 Task: Move the task Implement a new digital asset management (DAM) system for a company to the section To-Do in the project AgileEagle and sort the tasks in the project by Assignee in Ascending order
Action: Mouse moved to (434, 492)
Screenshot: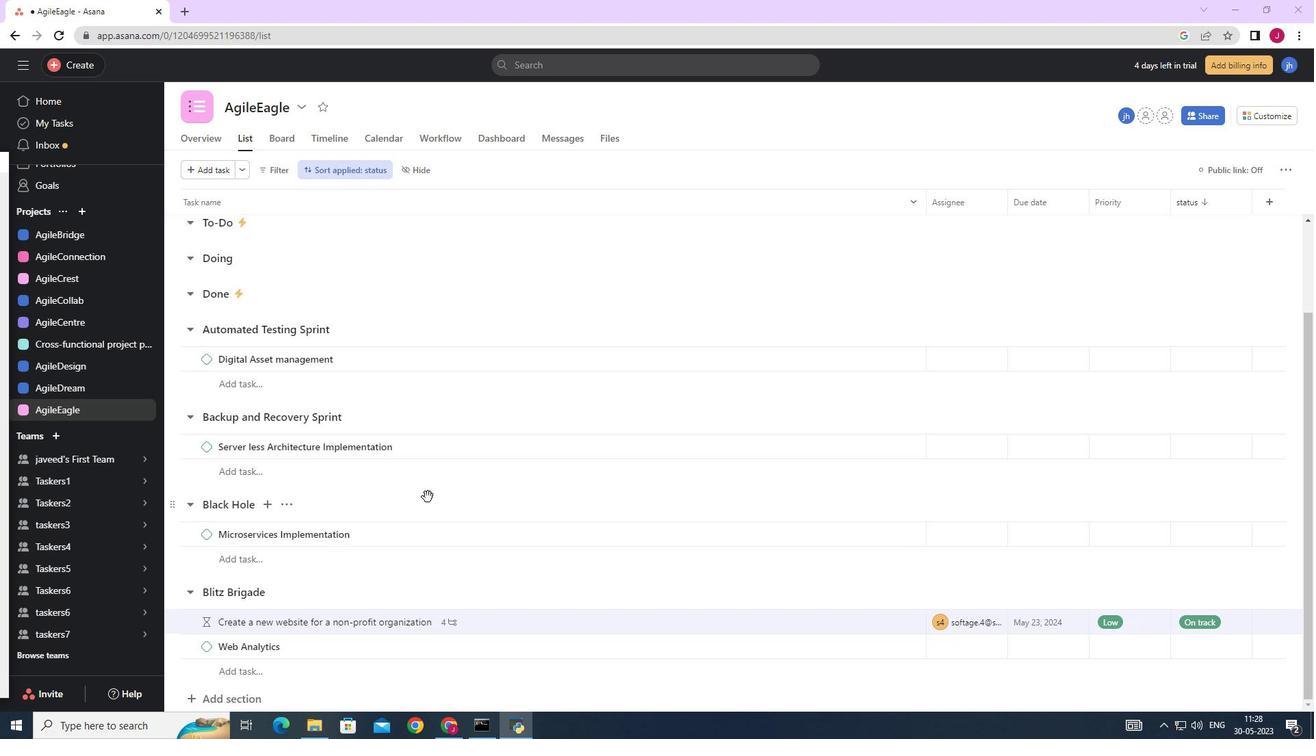 
Action: Mouse scrolled (434, 492) with delta (0, 0)
Screenshot: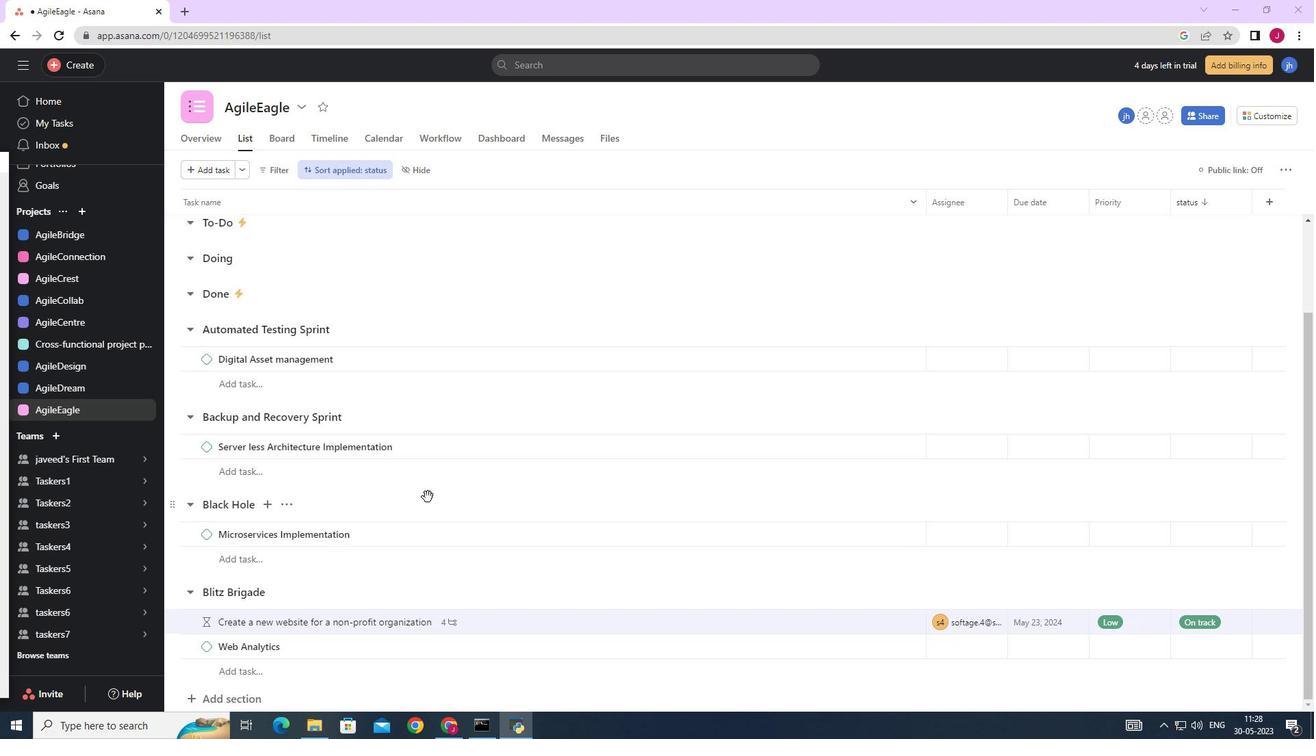 
Action: Mouse moved to (434, 491)
Screenshot: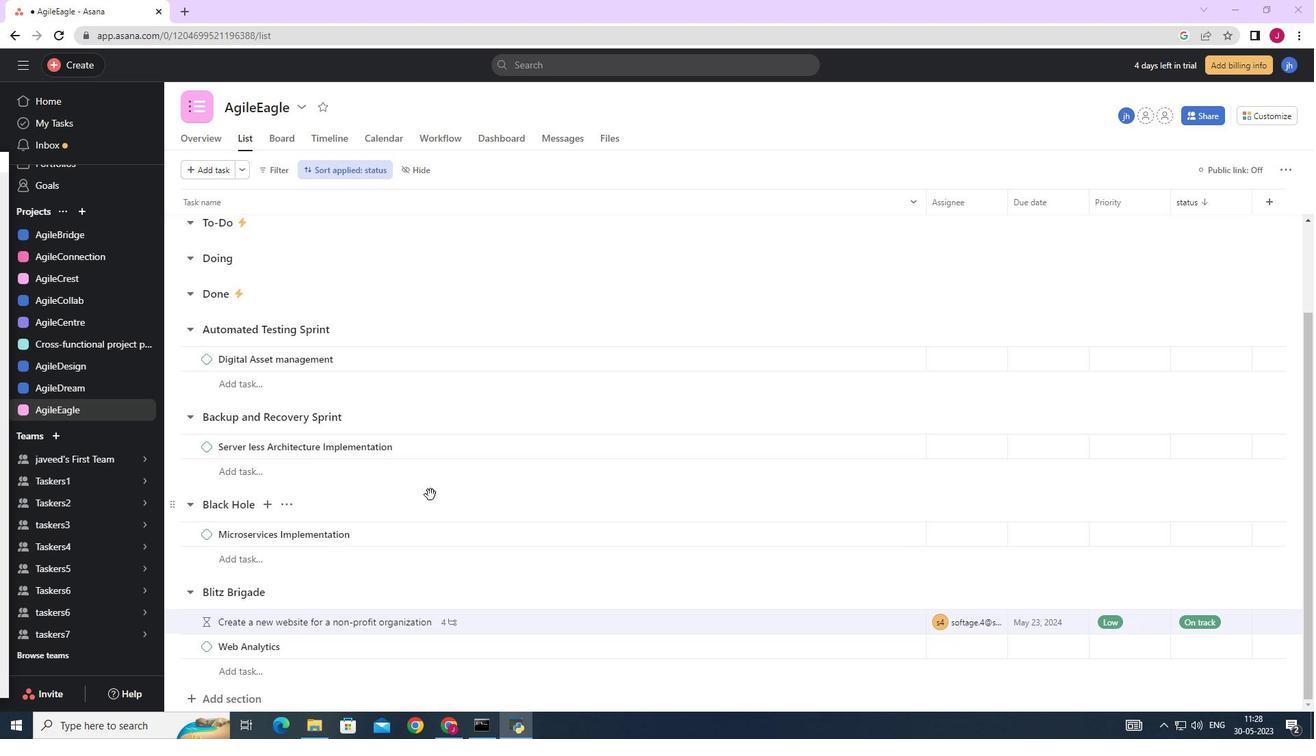 
Action: Mouse scrolled (434, 492) with delta (0, 0)
Screenshot: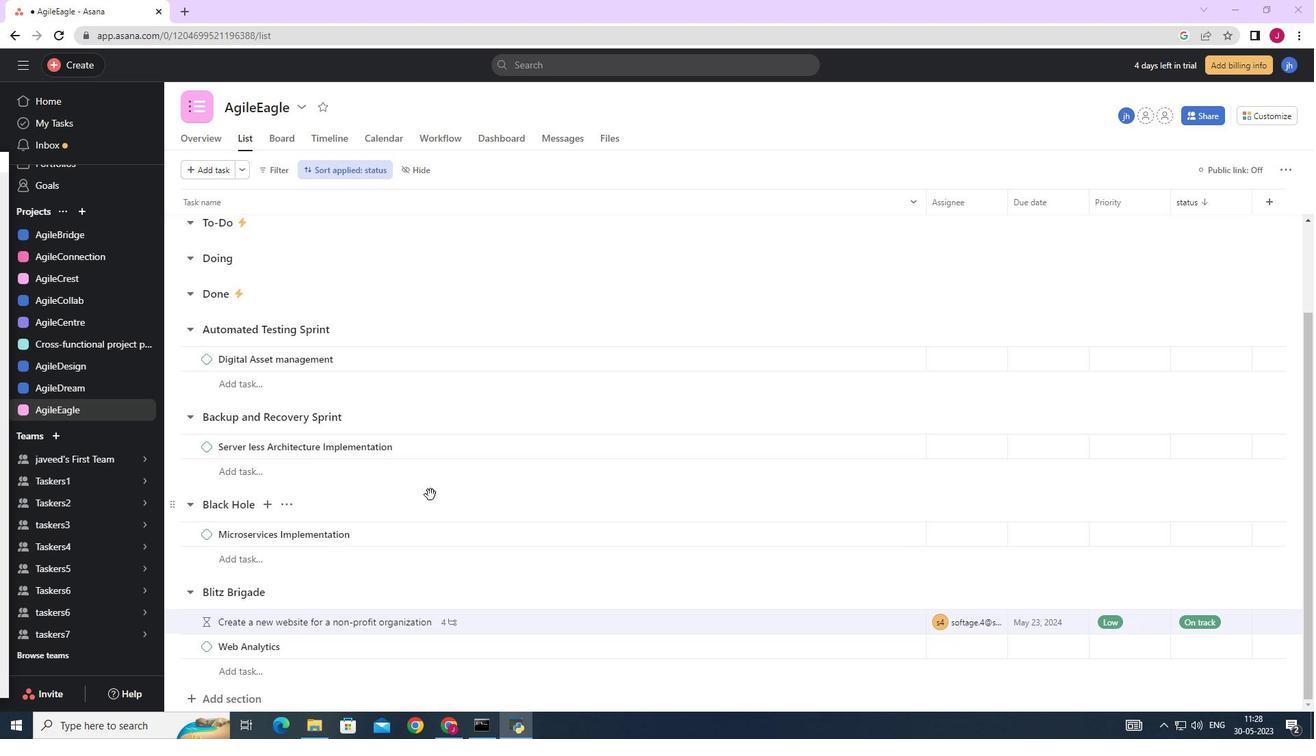 
Action: Mouse moved to (434, 490)
Screenshot: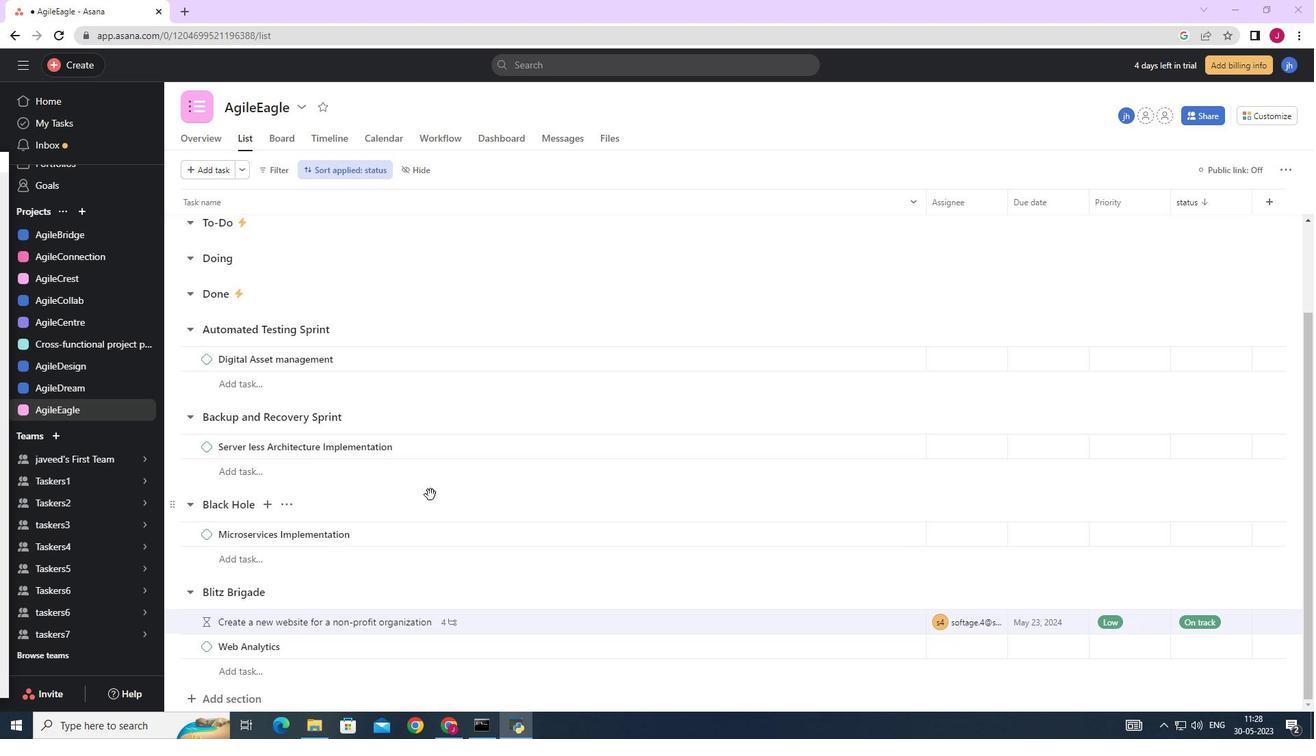 
Action: Mouse scrolled (434, 491) with delta (0, 0)
Screenshot: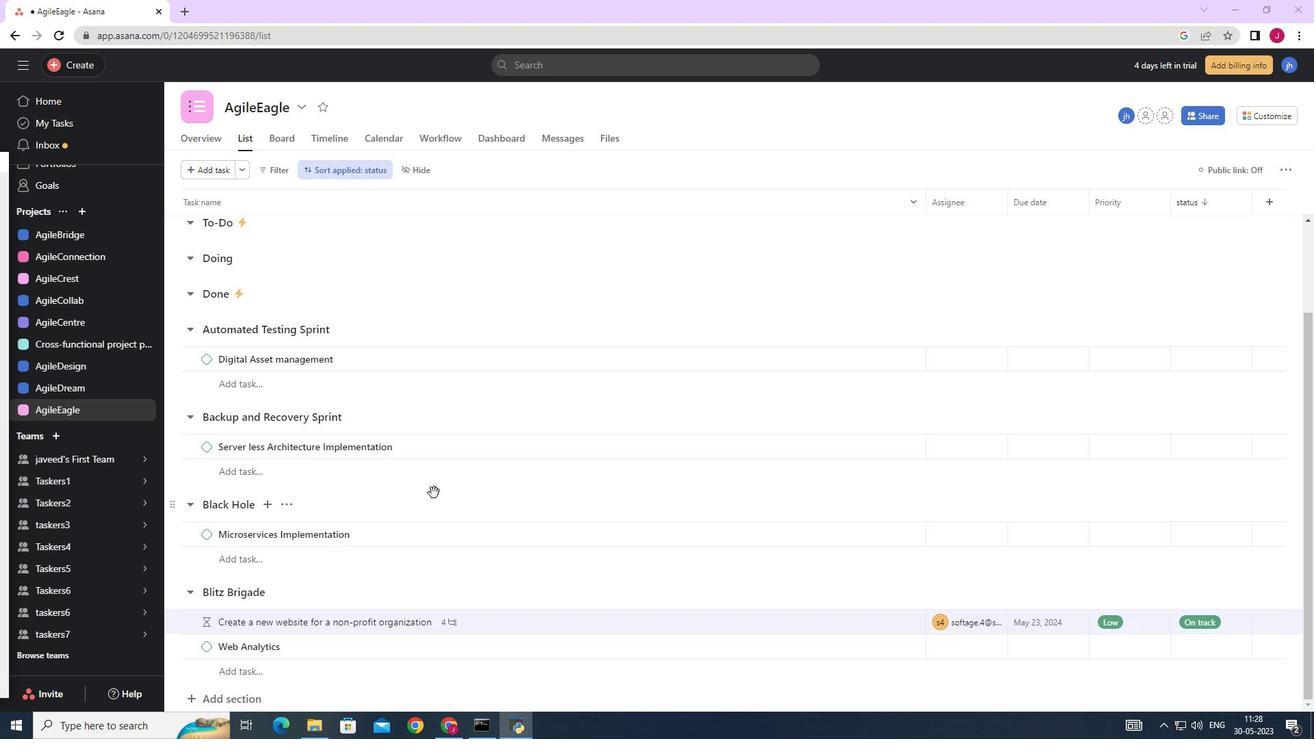 
Action: Mouse moved to (439, 479)
Screenshot: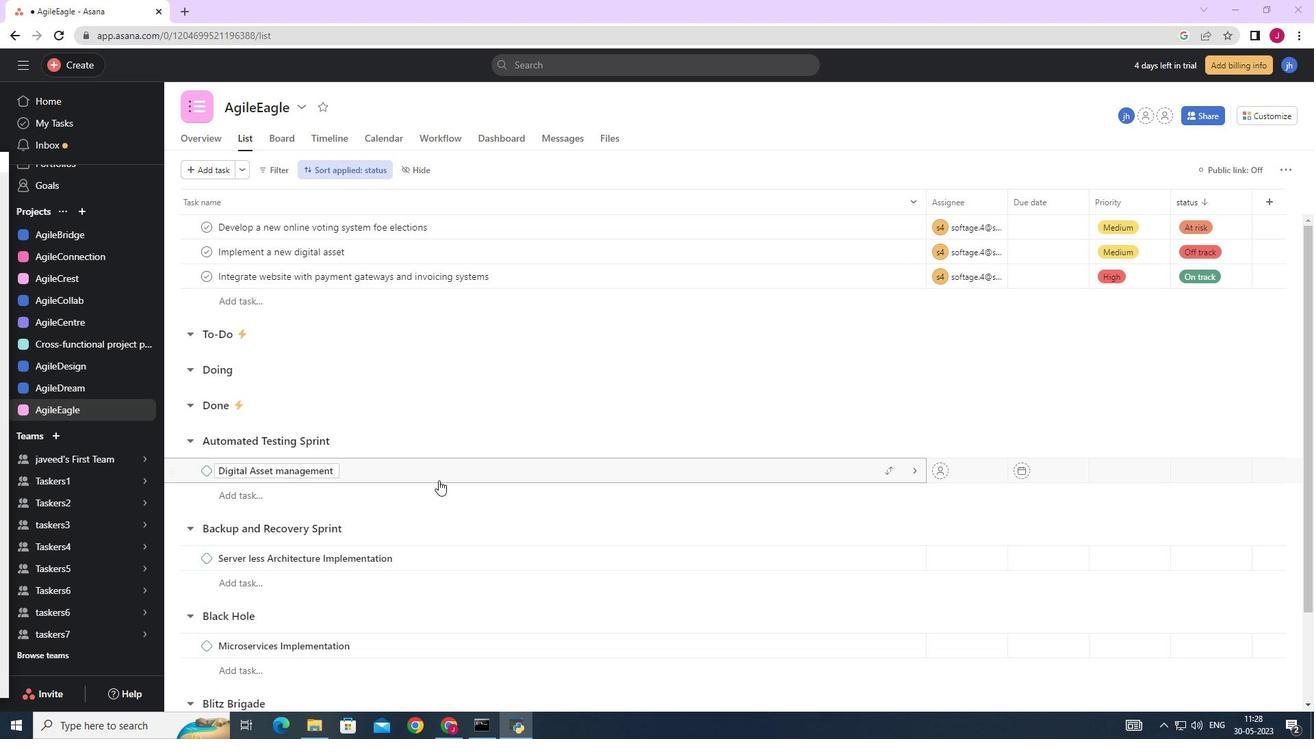 
Action: Mouse scrolled (439, 480) with delta (0, 0)
Screenshot: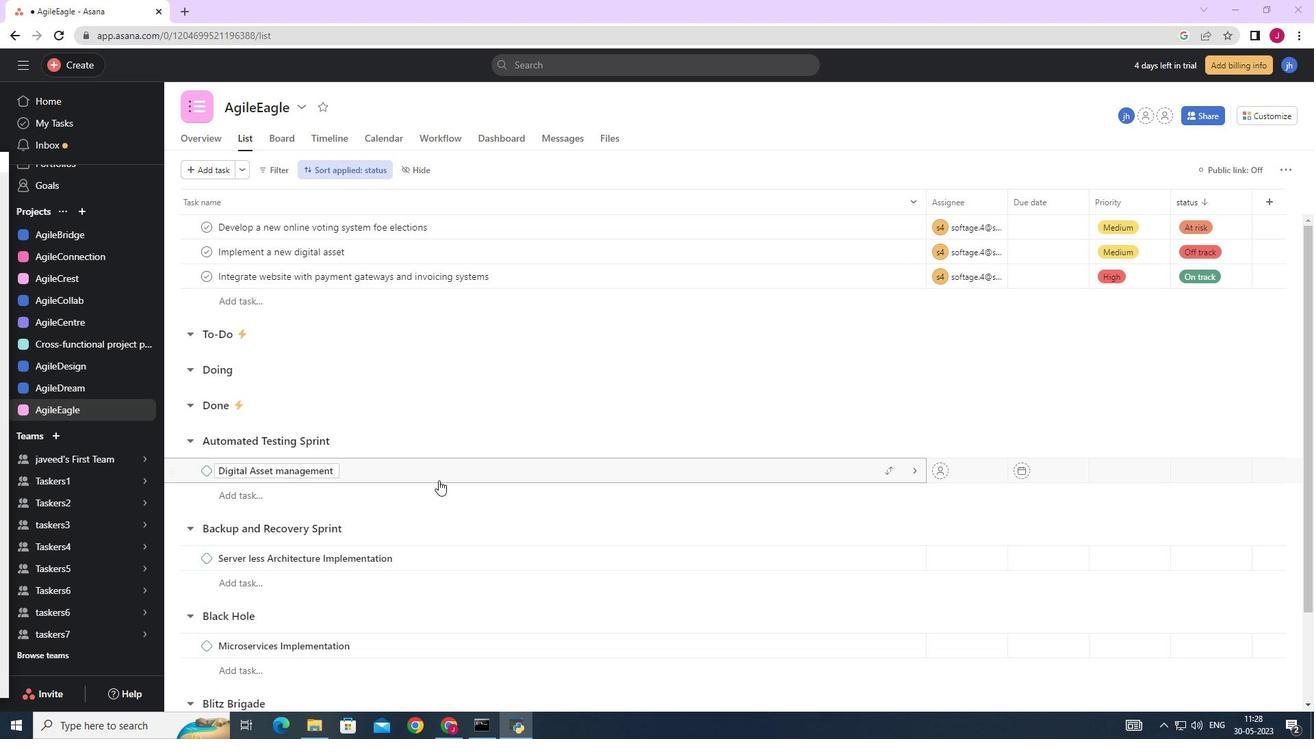
Action: Mouse moved to (435, 471)
Screenshot: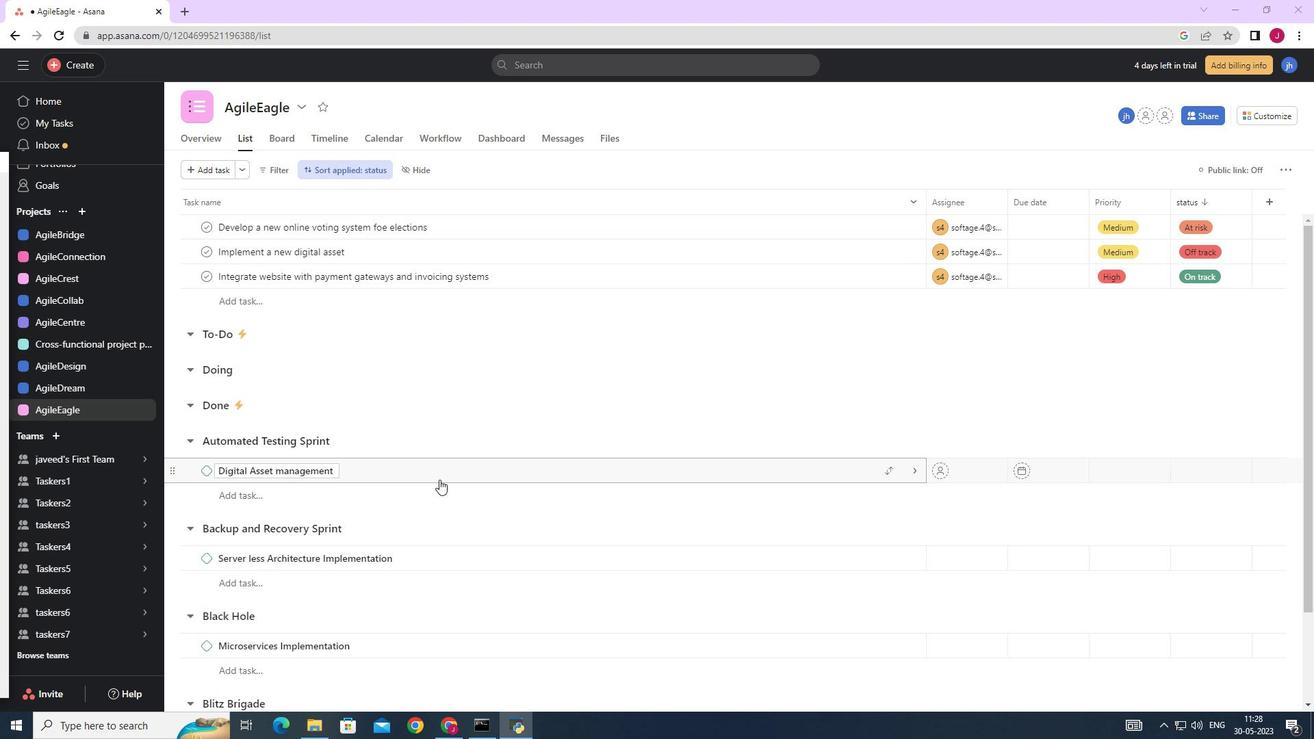 
Action: Mouse scrolled (438, 477) with delta (0, 0)
Screenshot: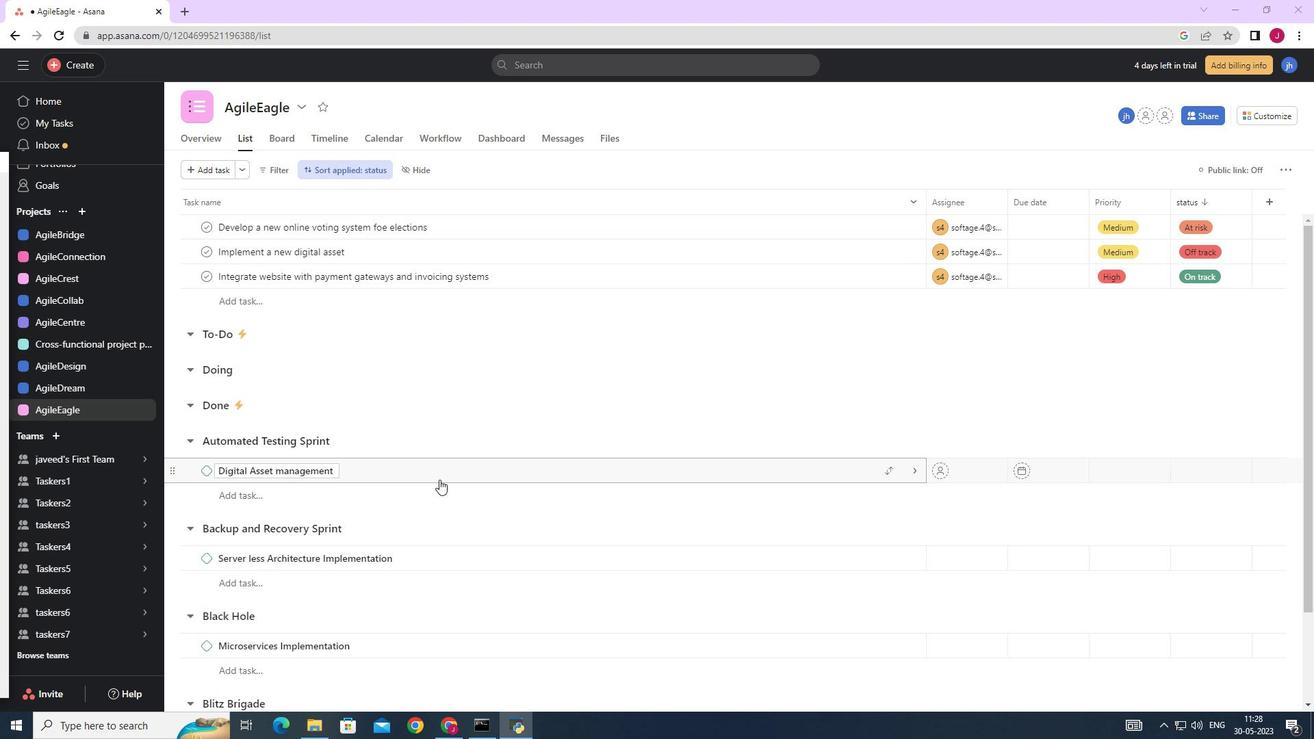 
Action: Mouse moved to (887, 251)
Screenshot: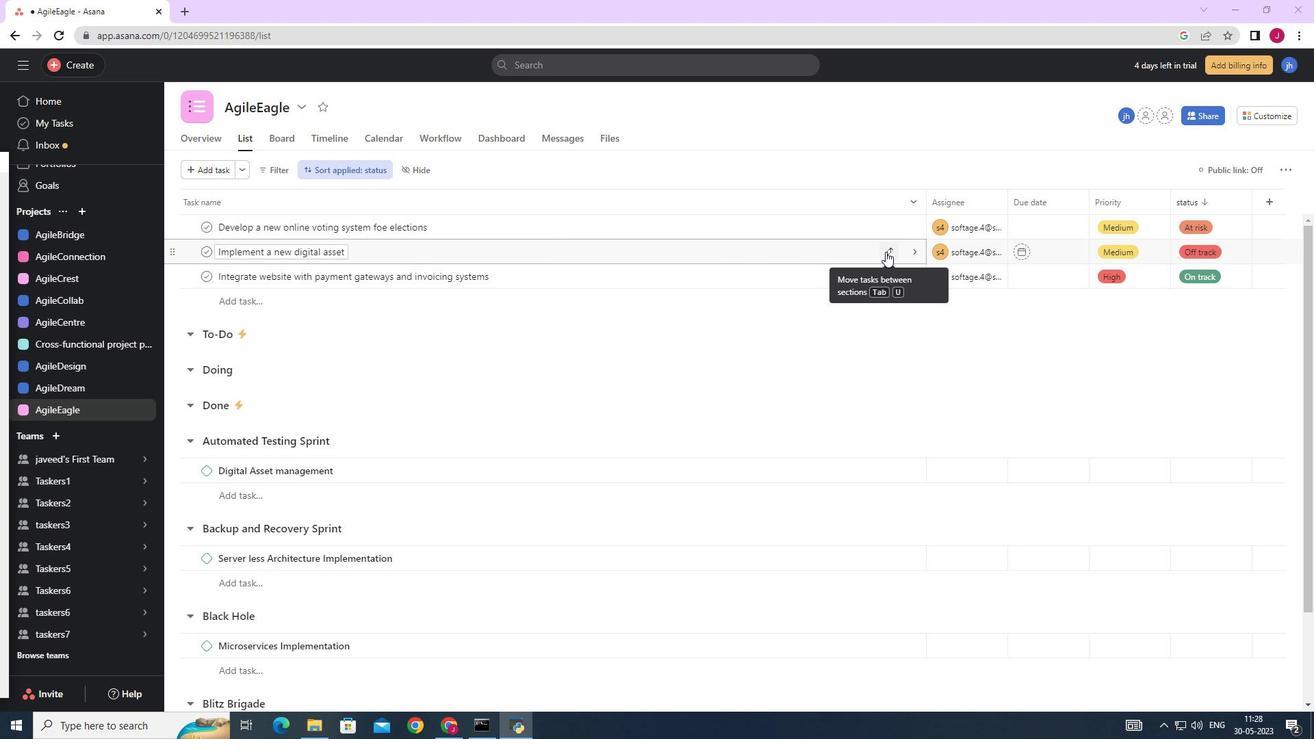 
Action: Mouse pressed left at (887, 251)
Screenshot: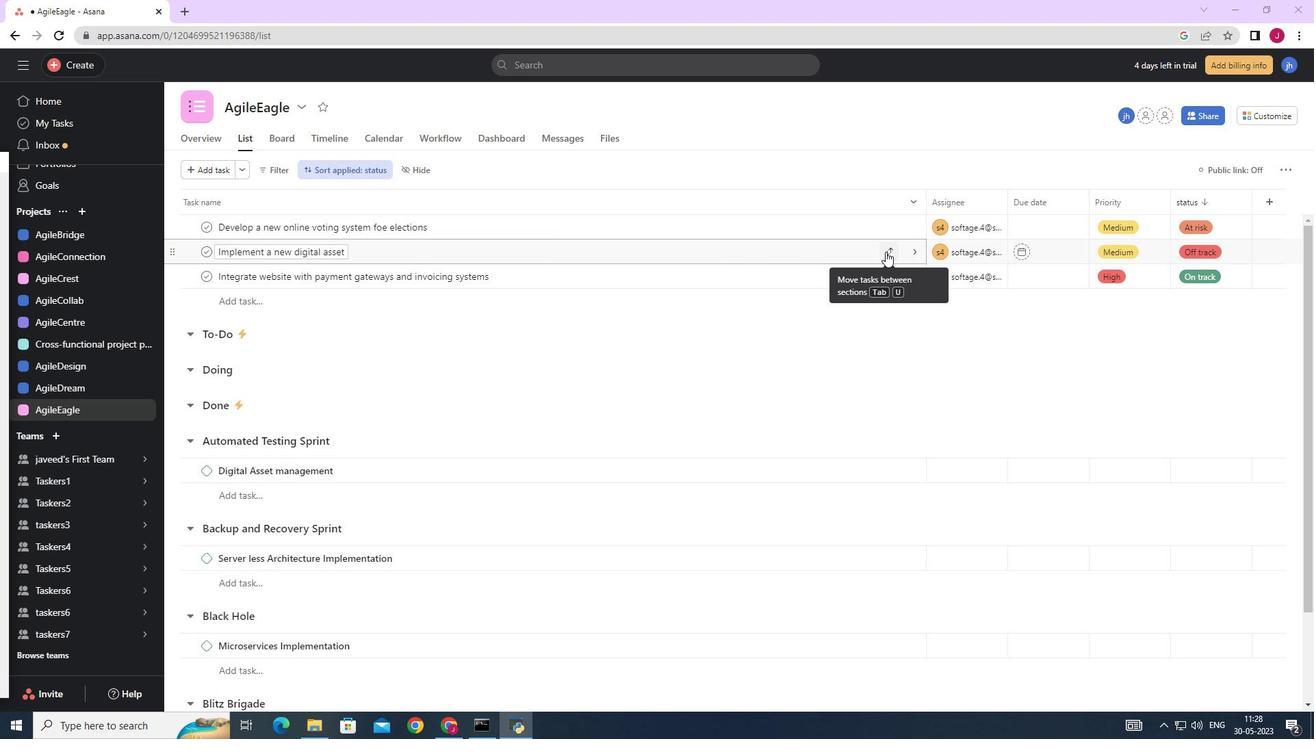 
Action: Mouse moved to (798, 323)
Screenshot: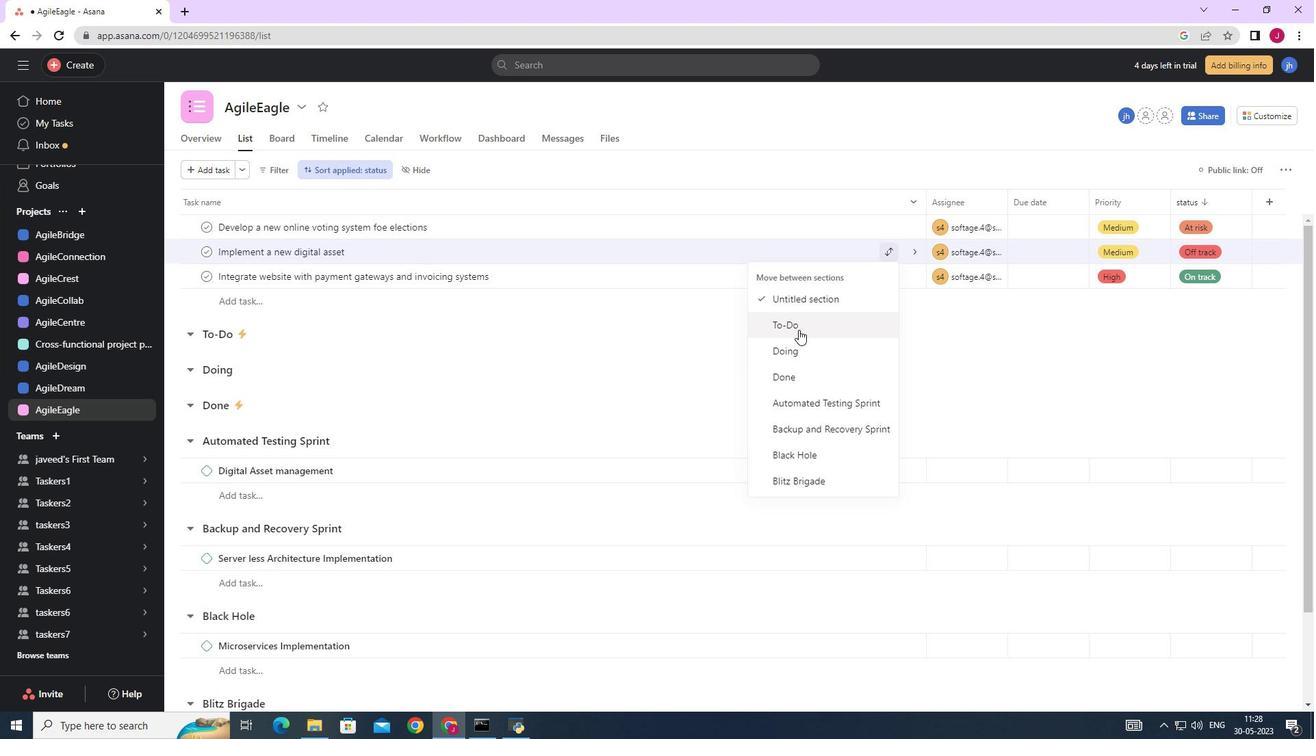 
Action: Mouse pressed left at (798, 323)
Screenshot: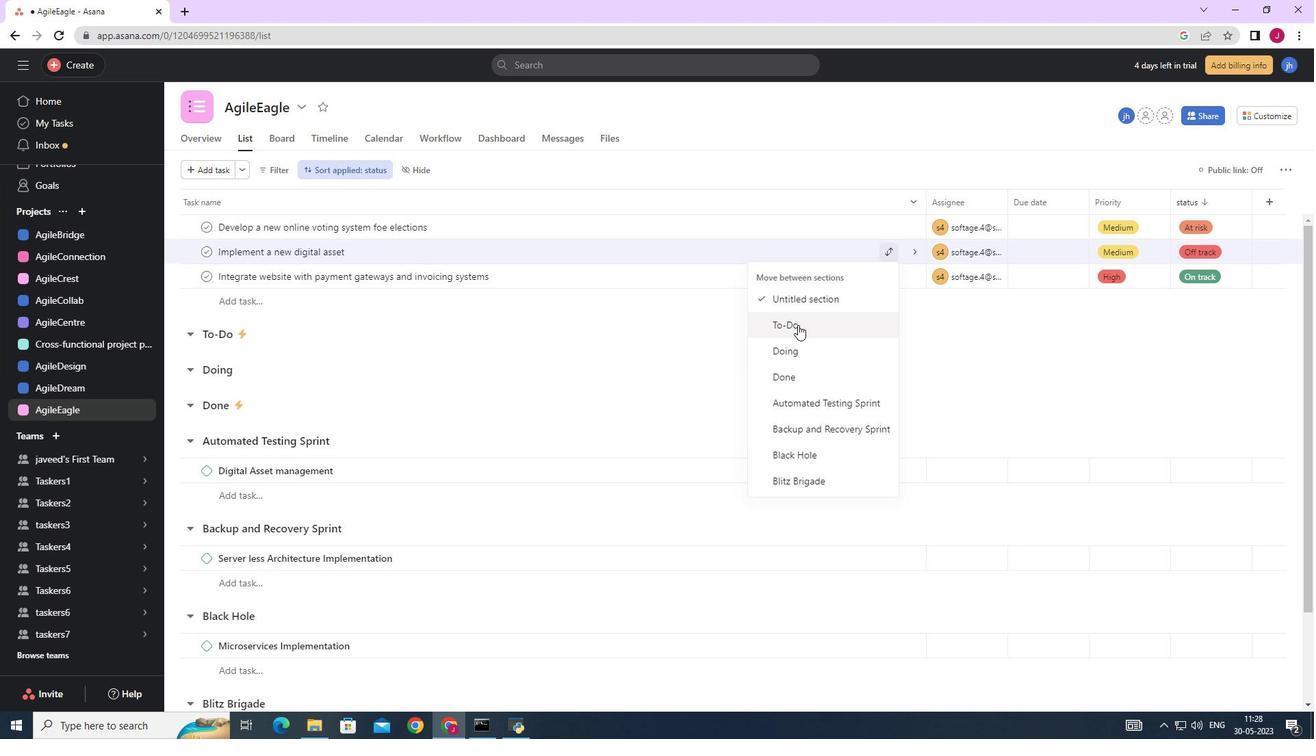 
Action: Mouse moved to (327, 170)
Screenshot: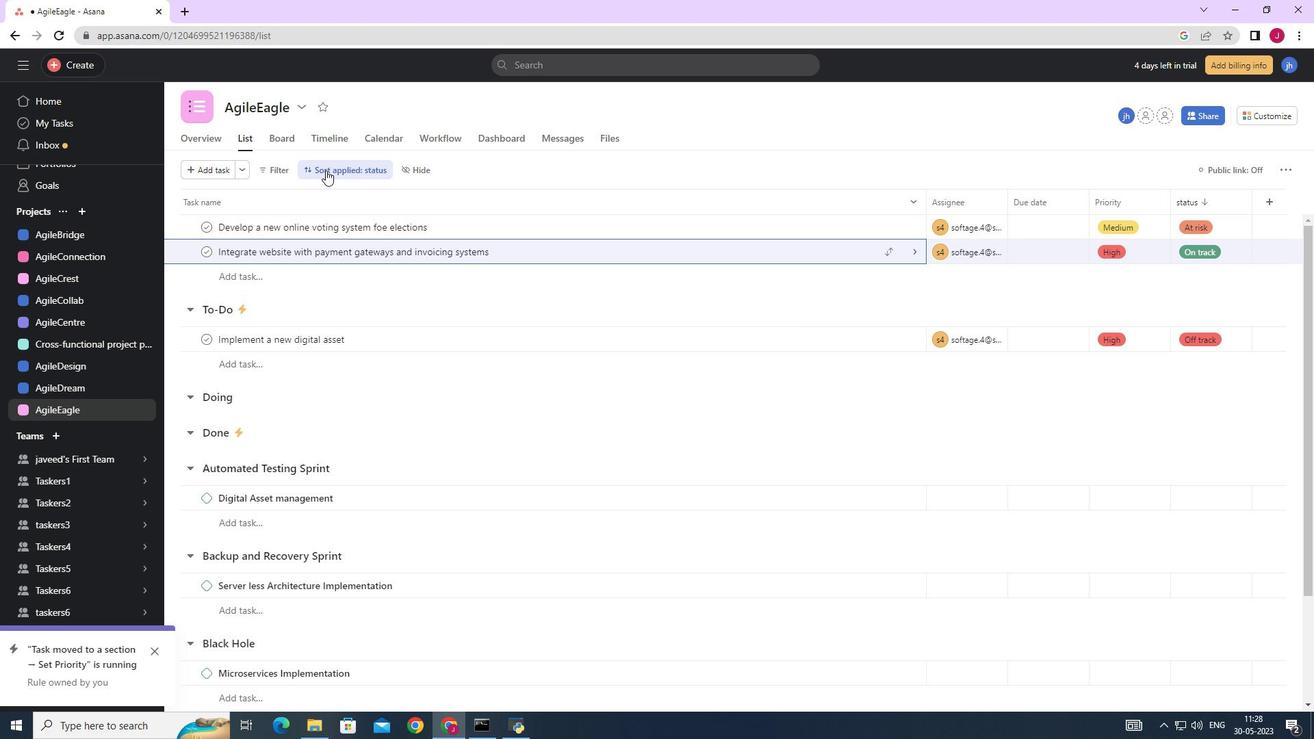 
Action: Mouse pressed left at (327, 170)
Screenshot: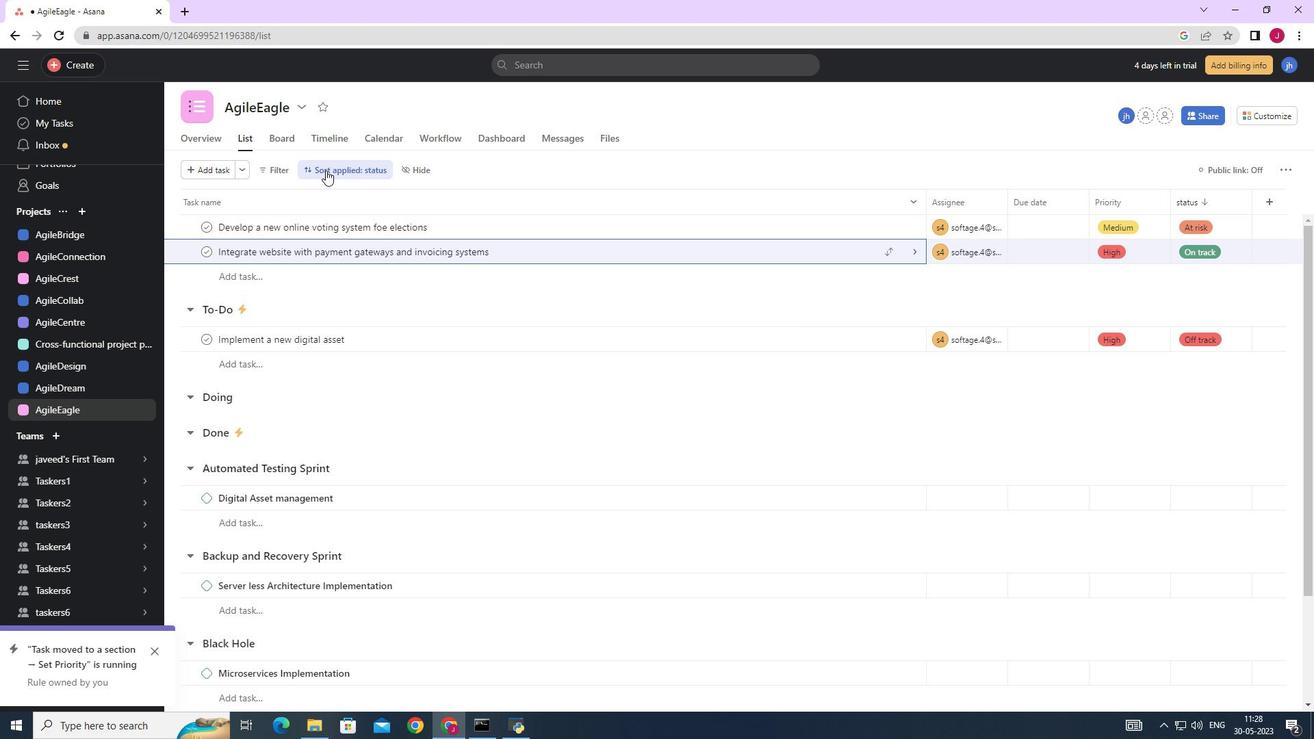 
Action: Mouse moved to (373, 263)
Screenshot: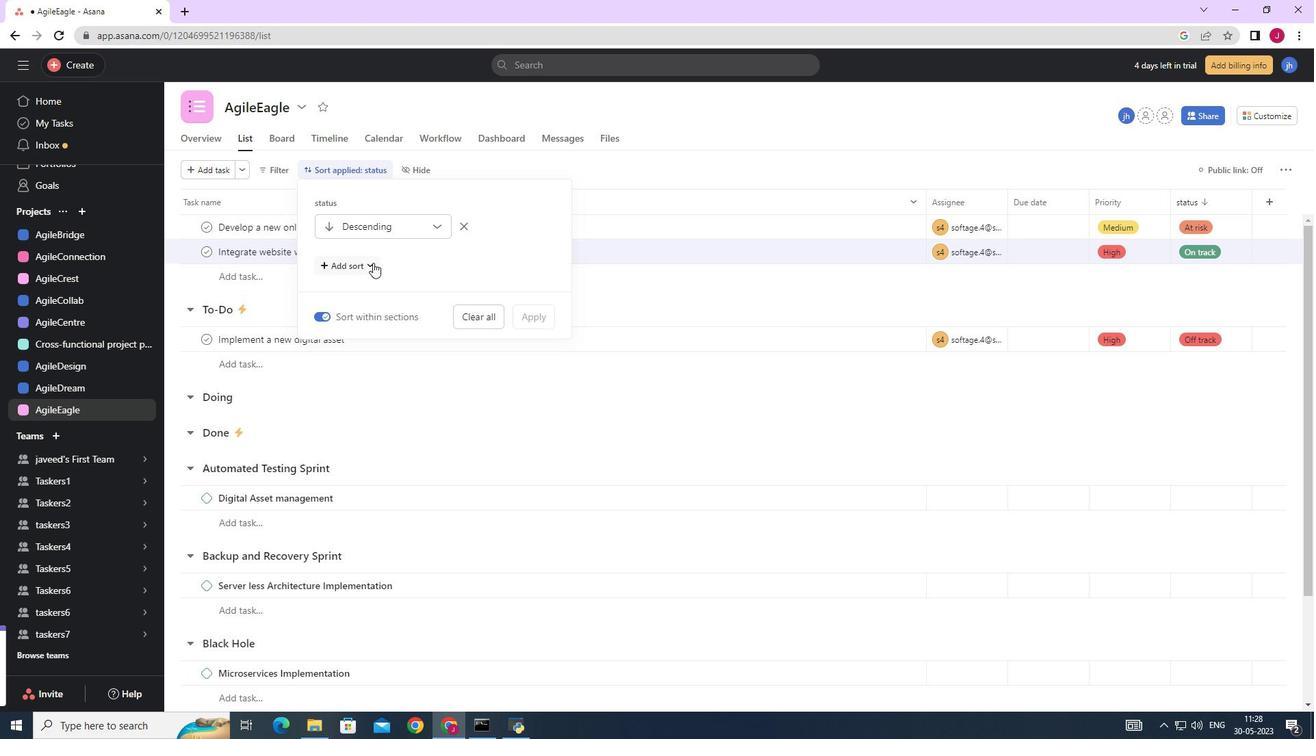 
Action: Mouse pressed left at (373, 263)
Screenshot: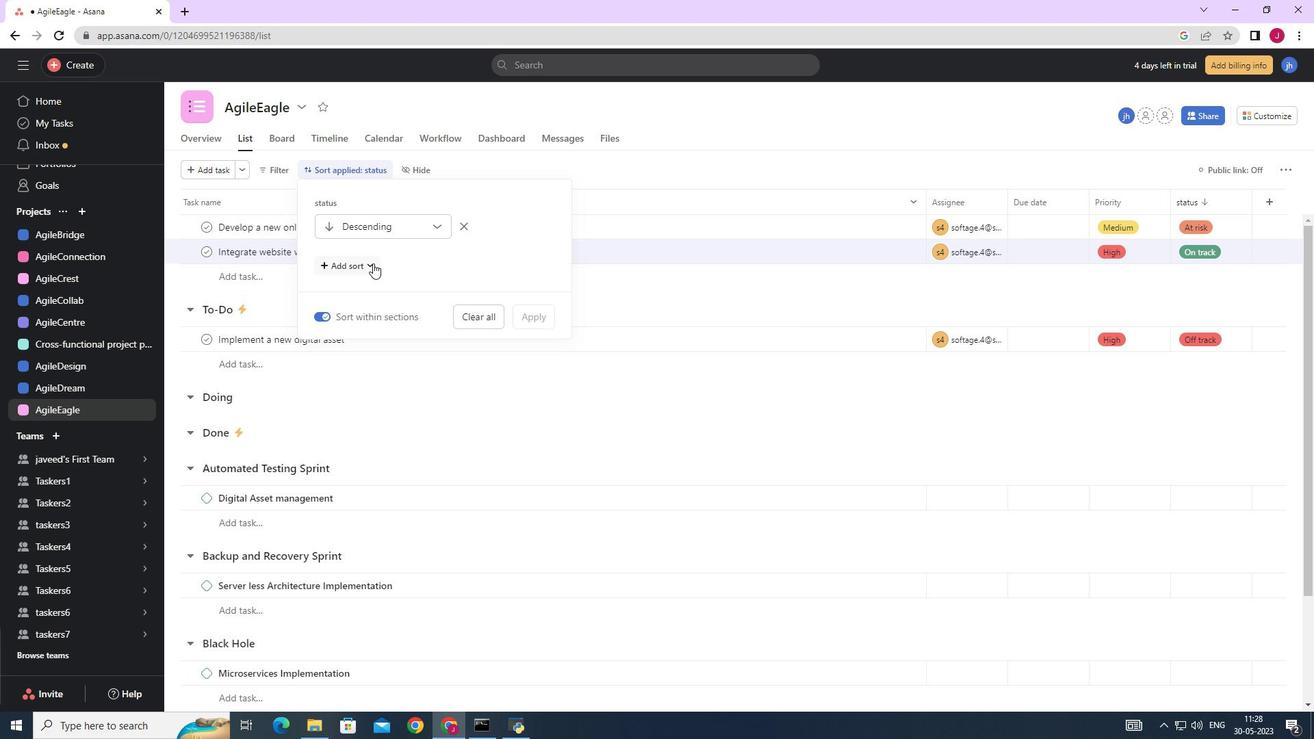 
Action: Mouse moved to (360, 342)
Screenshot: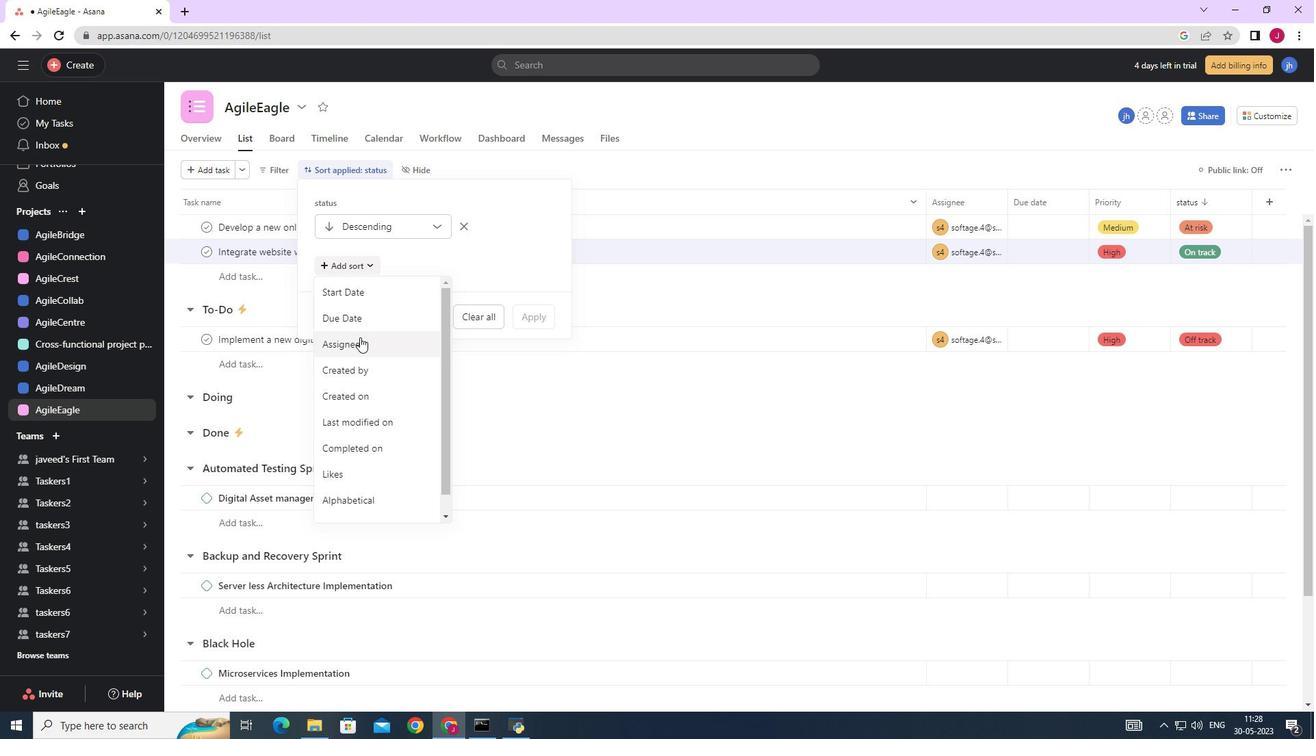 
Action: Mouse pressed left at (360, 342)
Screenshot: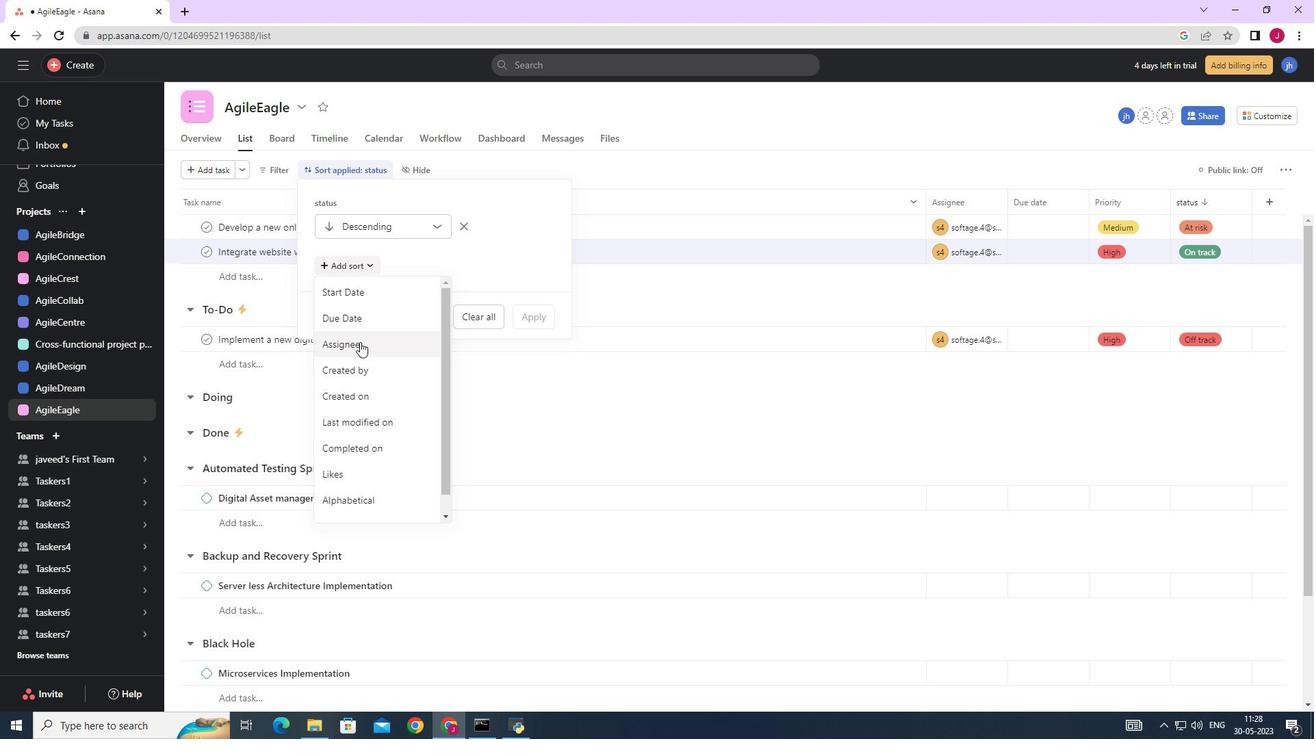 
Action: Mouse moved to (406, 229)
Screenshot: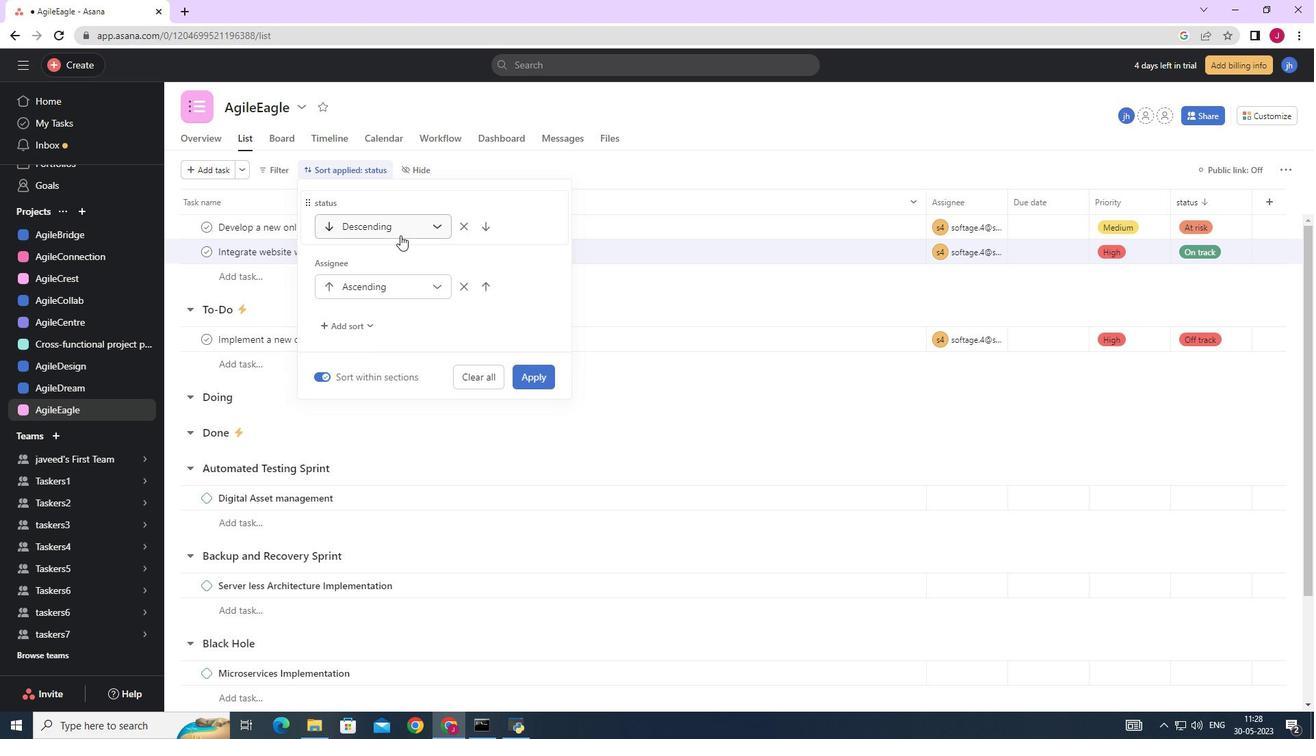 
Action: Mouse pressed left at (406, 229)
Screenshot: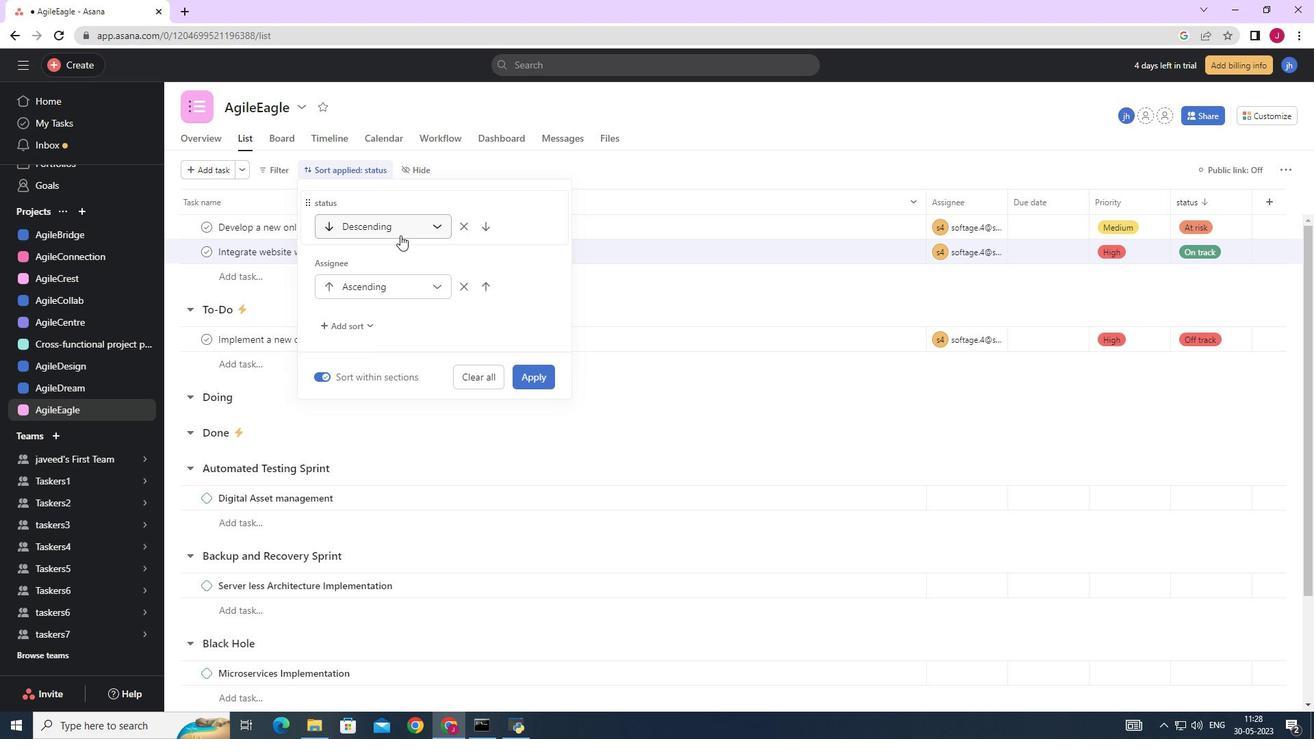 
Action: Mouse moved to (370, 254)
Screenshot: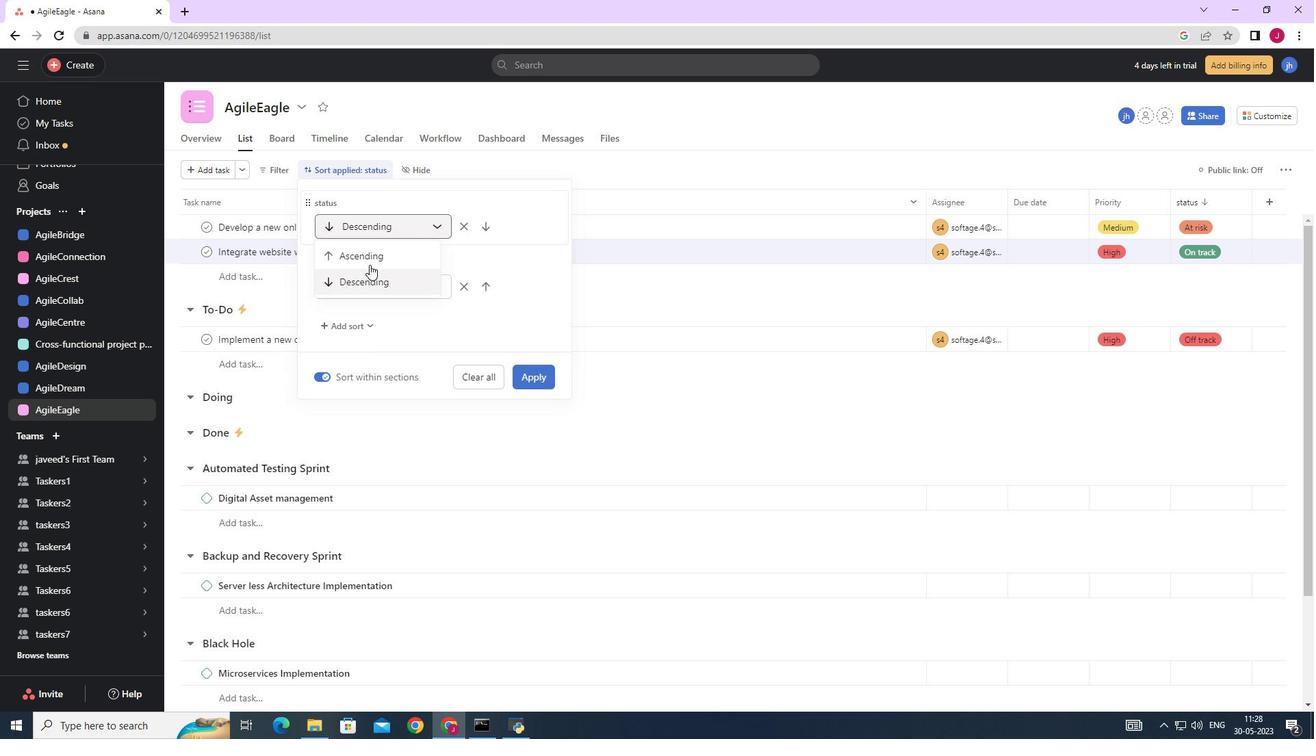 
Action: Mouse pressed left at (370, 254)
Screenshot: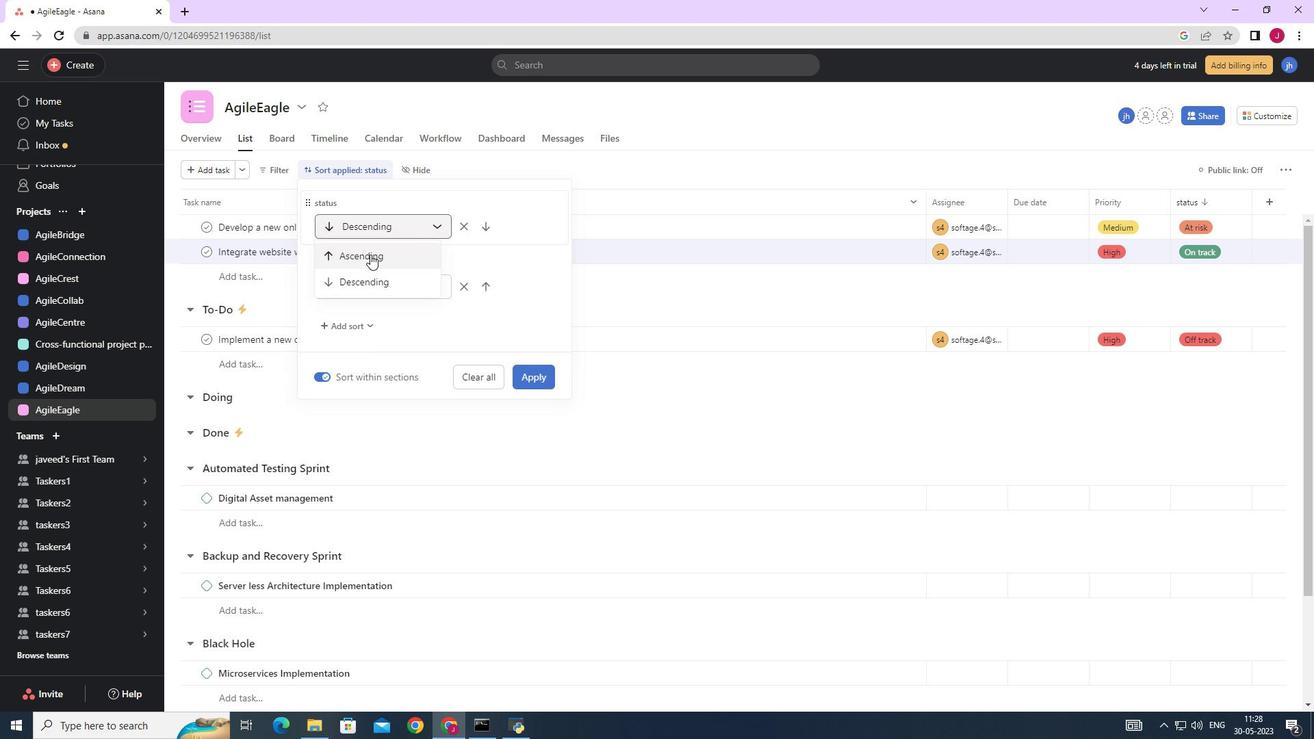 
Action: Mouse moved to (533, 379)
Screenshot: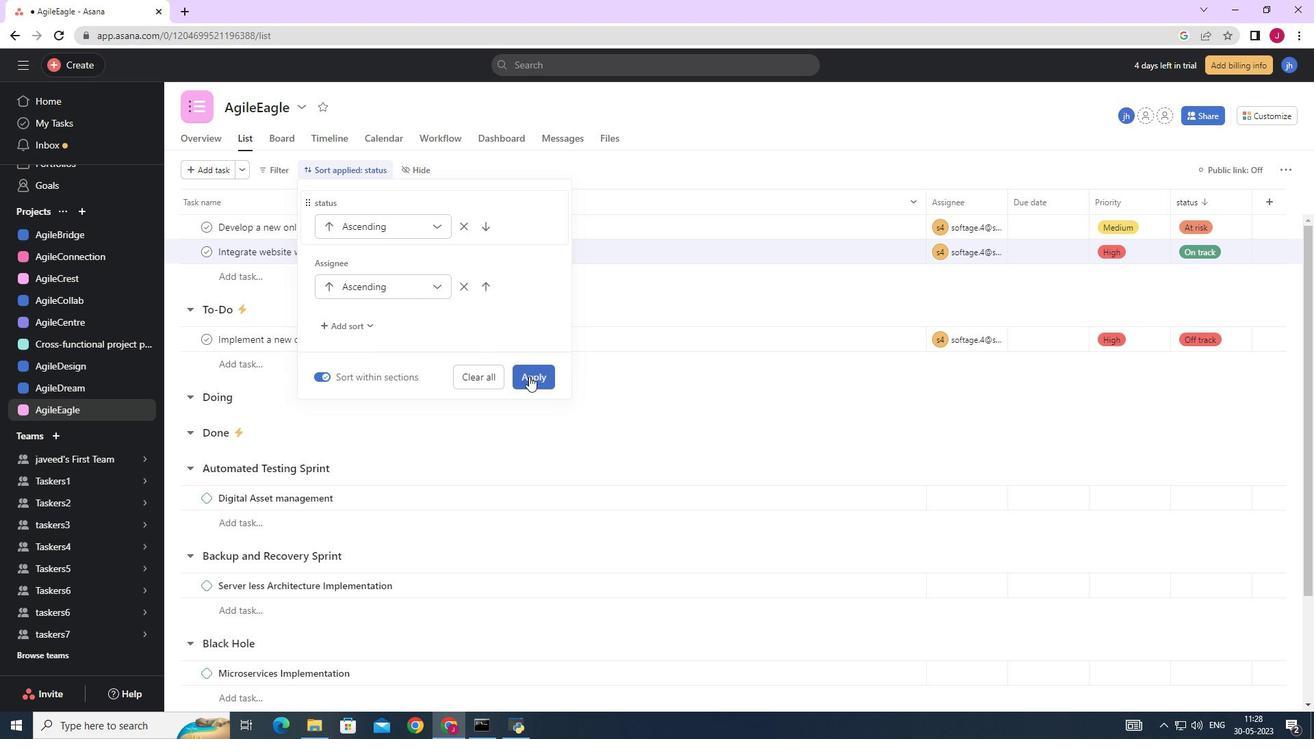 
Action: Mouse pressed left at (533, 379)
Screenshot: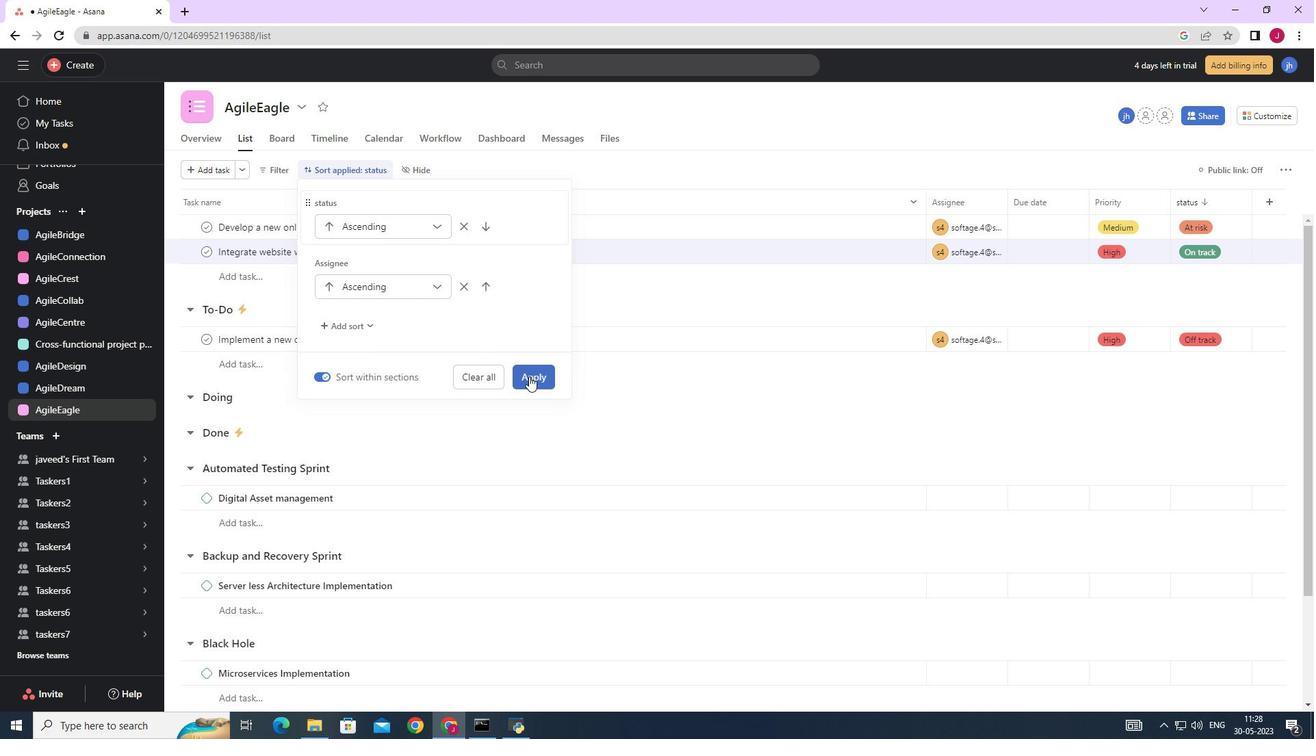 
Action: Mouse moved to (531, 402)
Screenshot: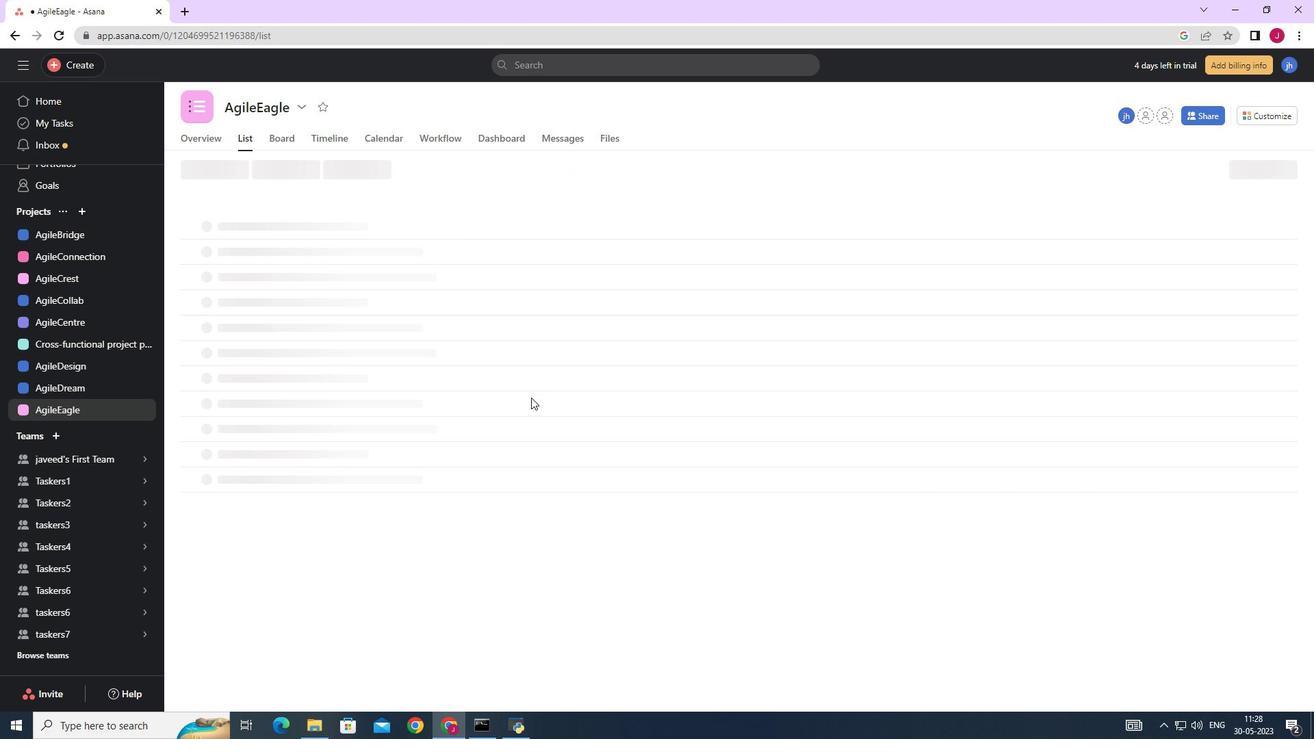 
